 Task: Subscribe to the card.
Action: Mouse moved to (840, 243)
Screenshot: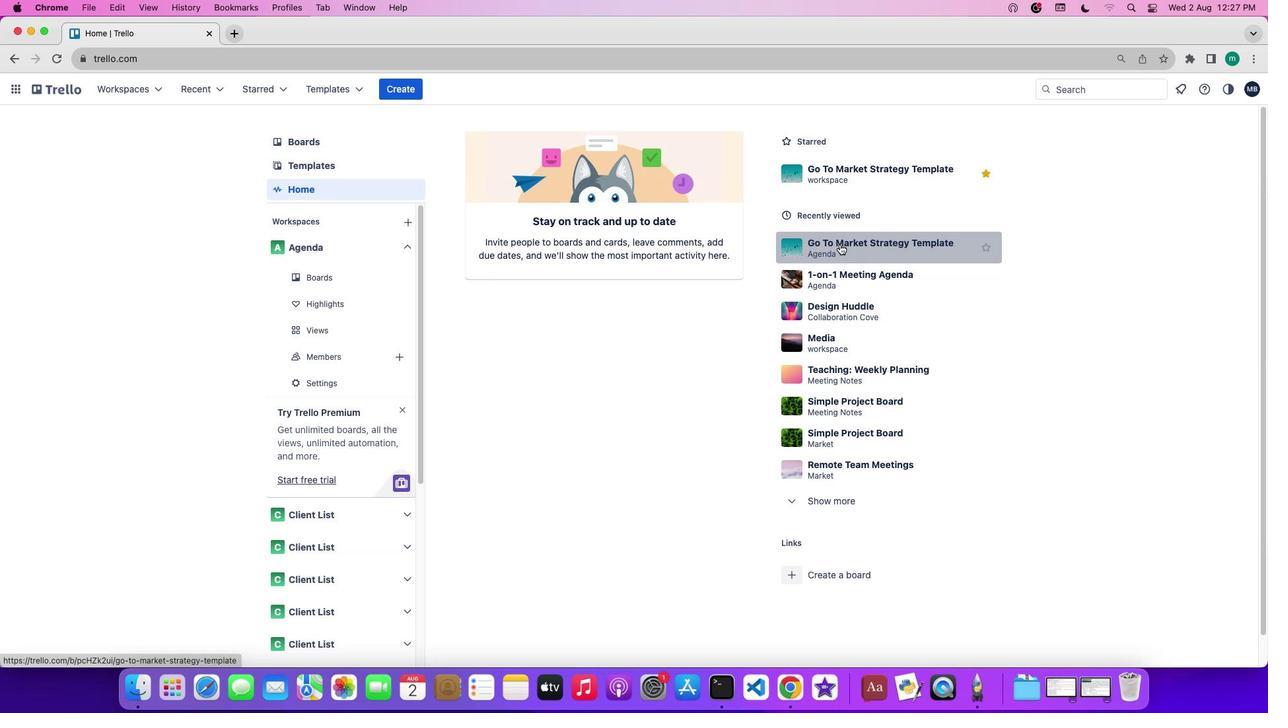 
Action: Mouse pressed left at (840, 243)
Screenshot: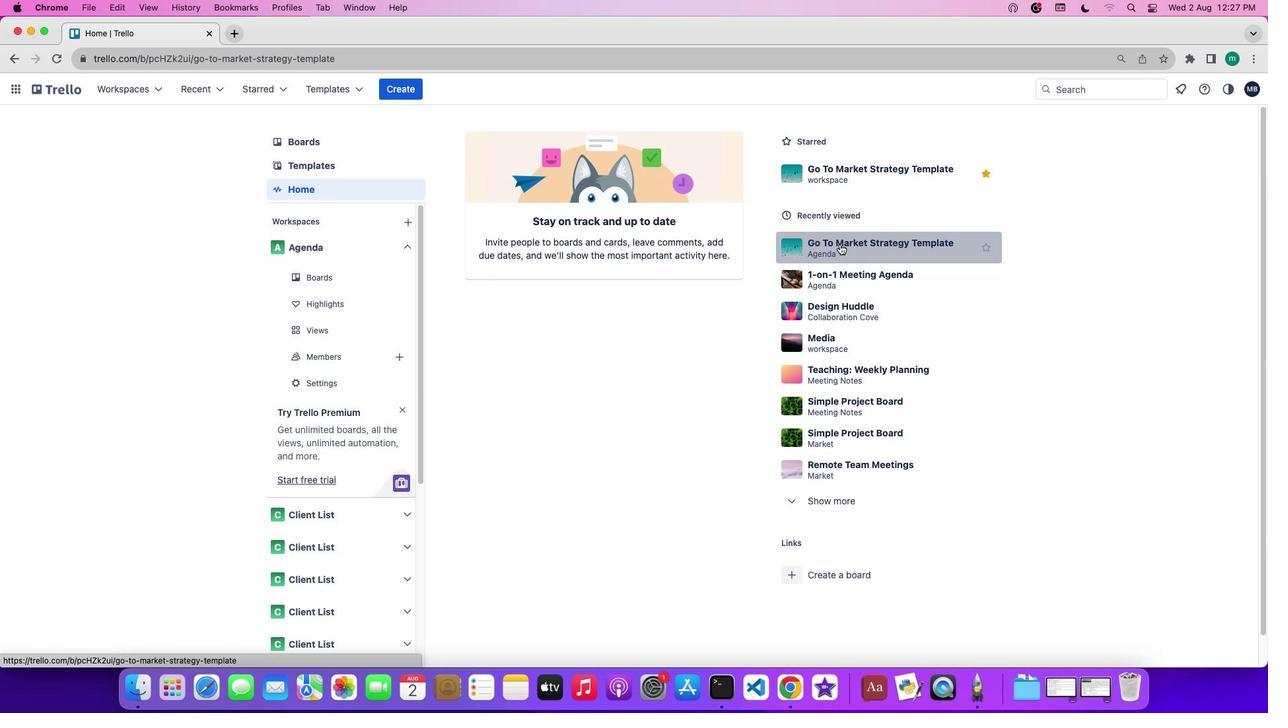 
Action: Mouse moved to (1184, 282)
Screenshot: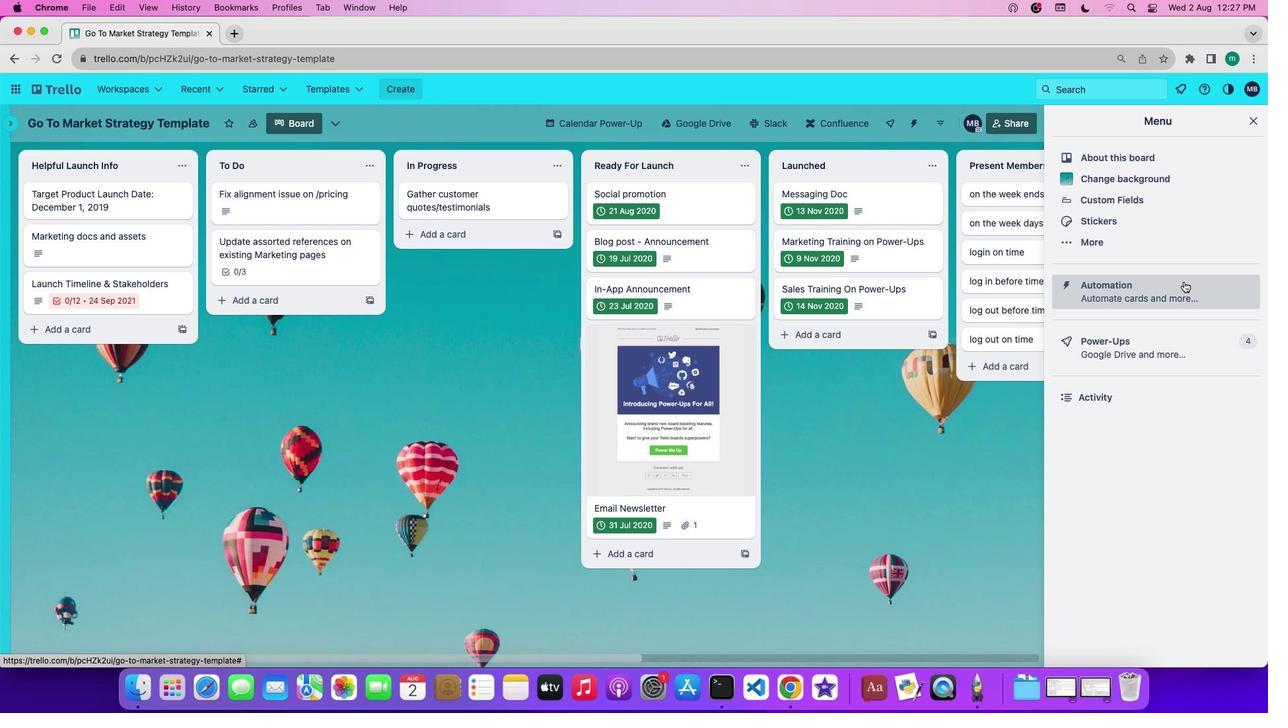 
Action: Mouse pressed left at (1184, 282)
Screenshot: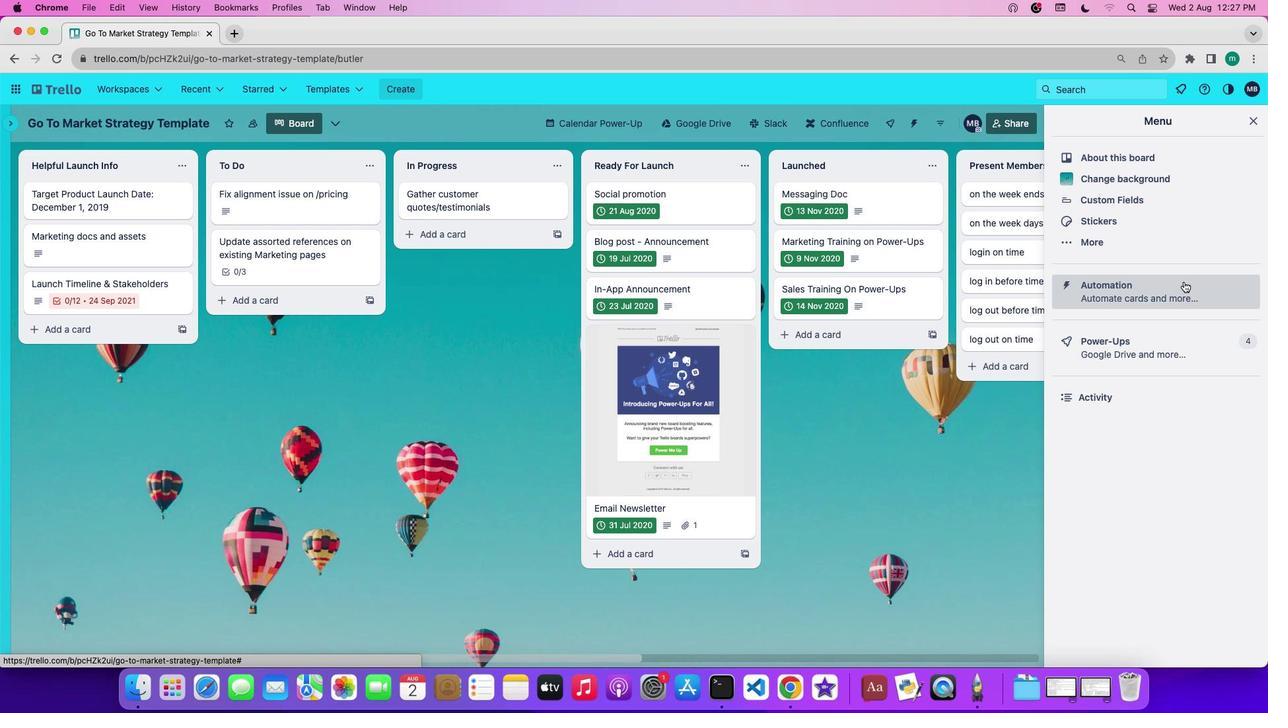 
Action: Mouse moved to (75, 347)
Screenshot: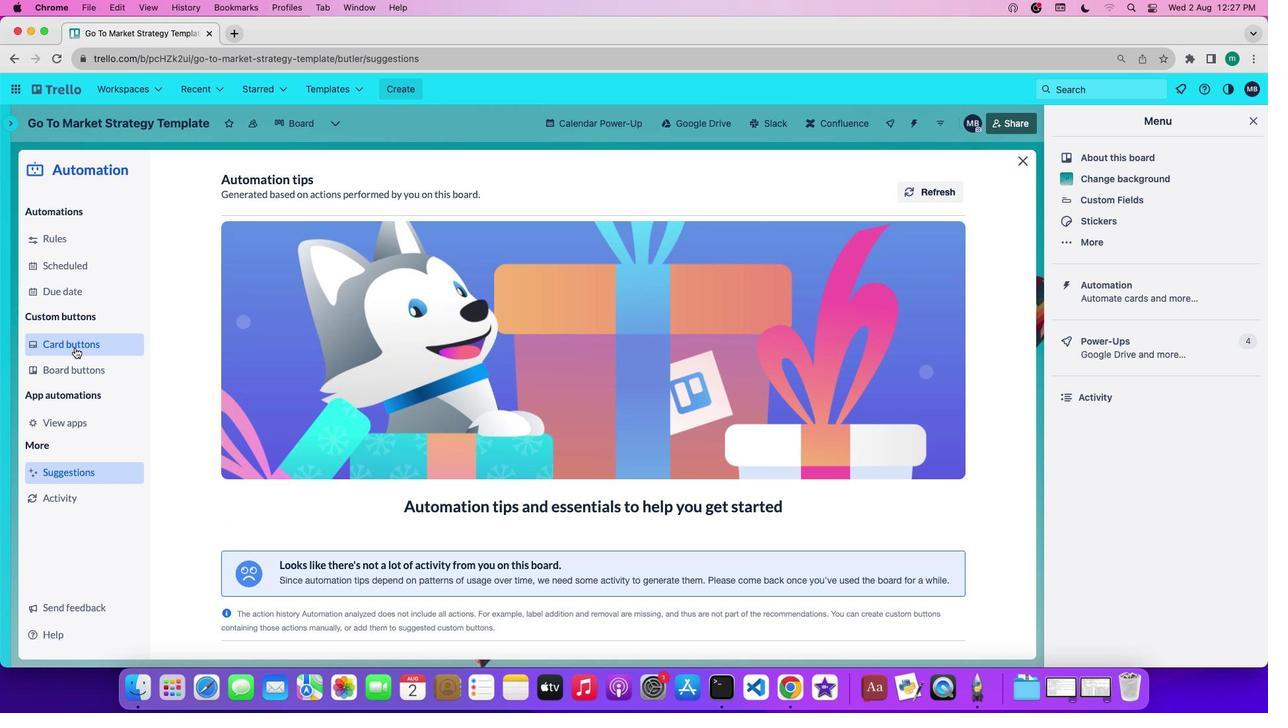 
Action: Mouse pressed left at (75, 347)
Screenshot: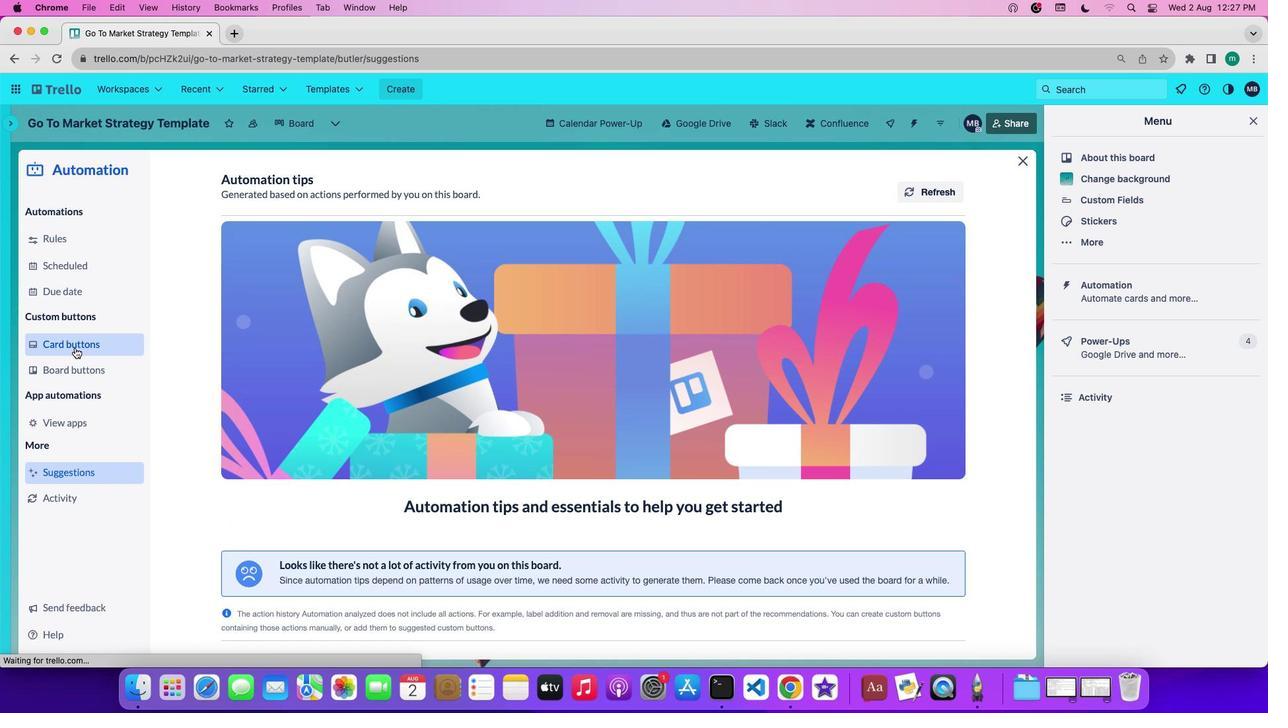 
Action: Mouse moved to (309, 457)
Screenshot: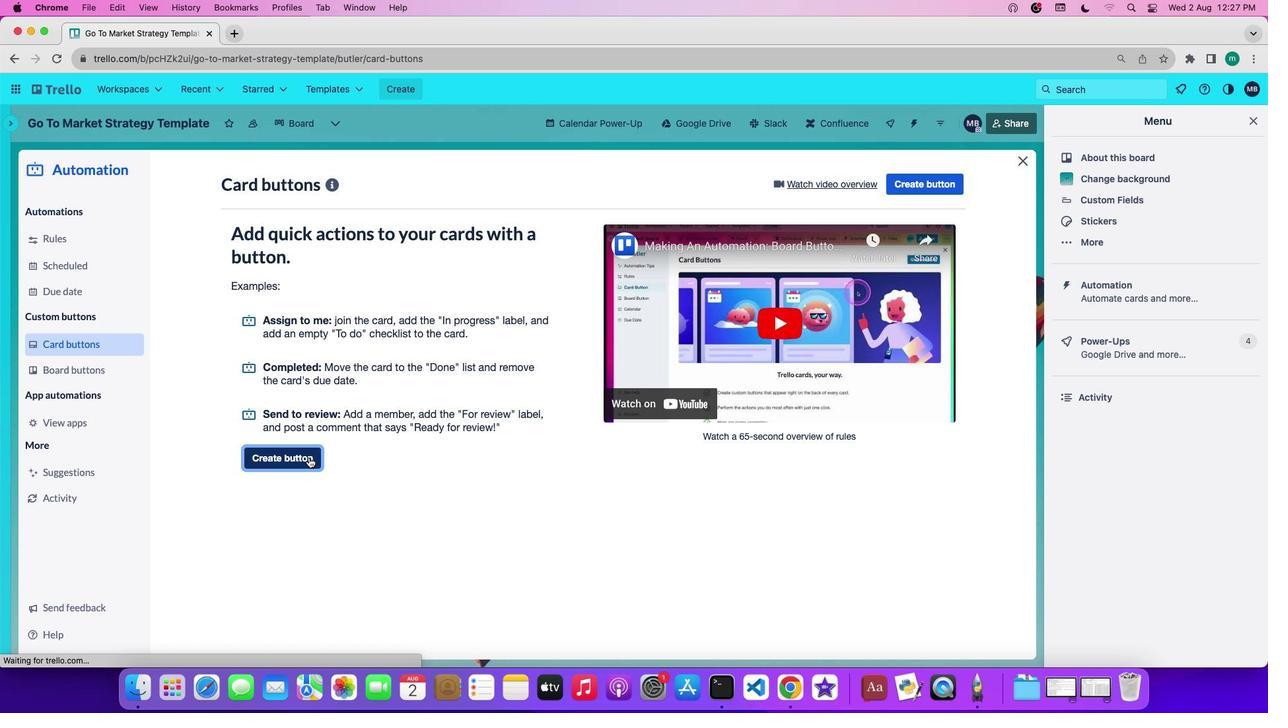
Action: Mouse pressed left at (309, 457)
Screenshot: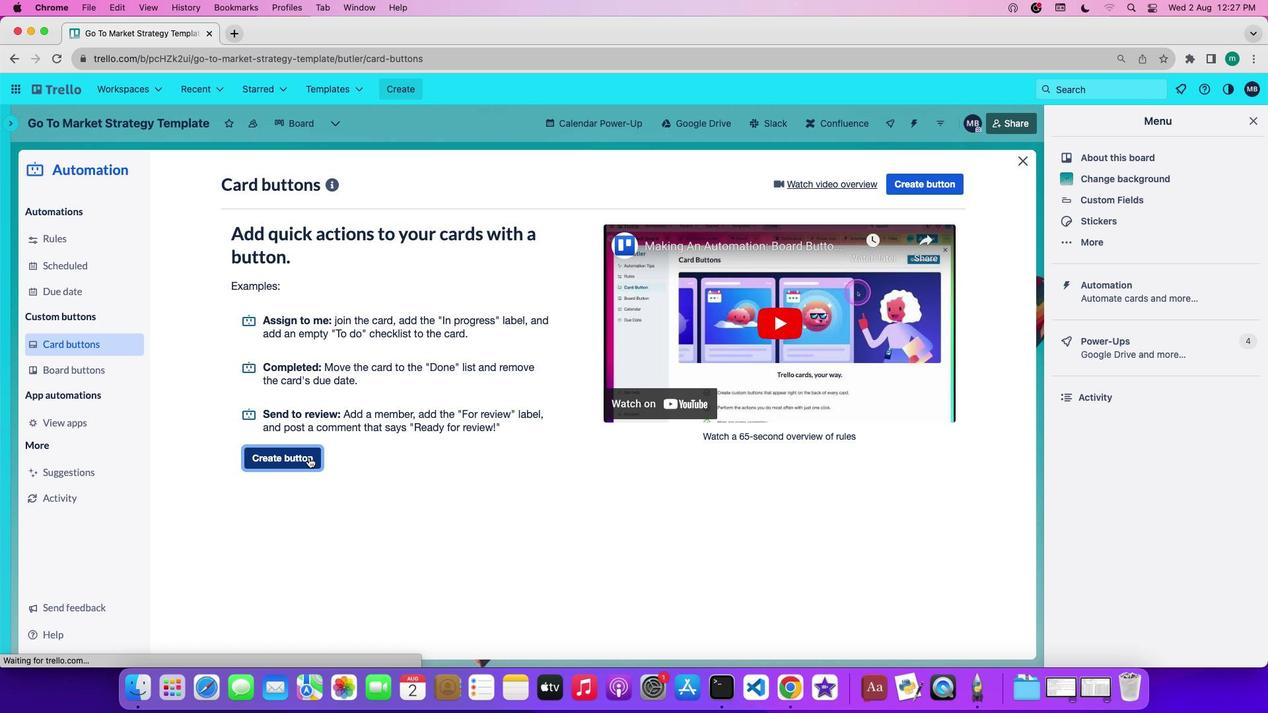 
Action: Mouse moved to (542, 358)
Screenshot: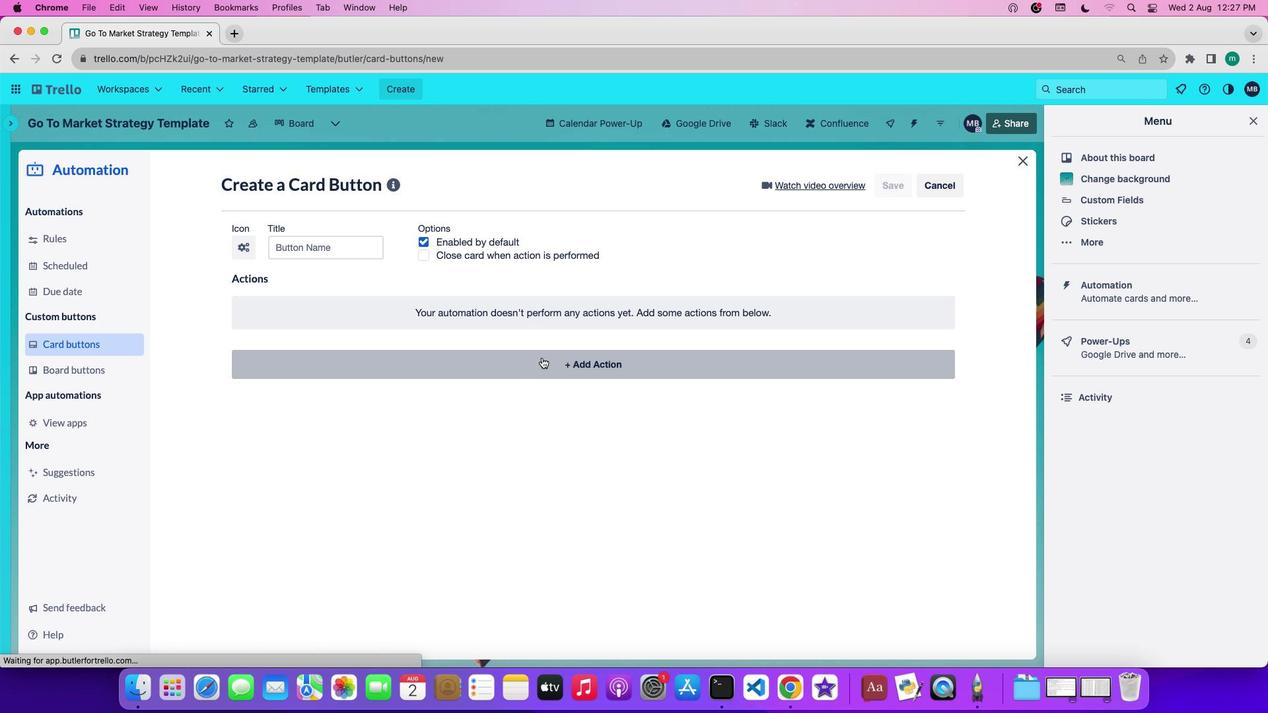 
Action: Mouse pressed left at (542, 358)
Screenshot: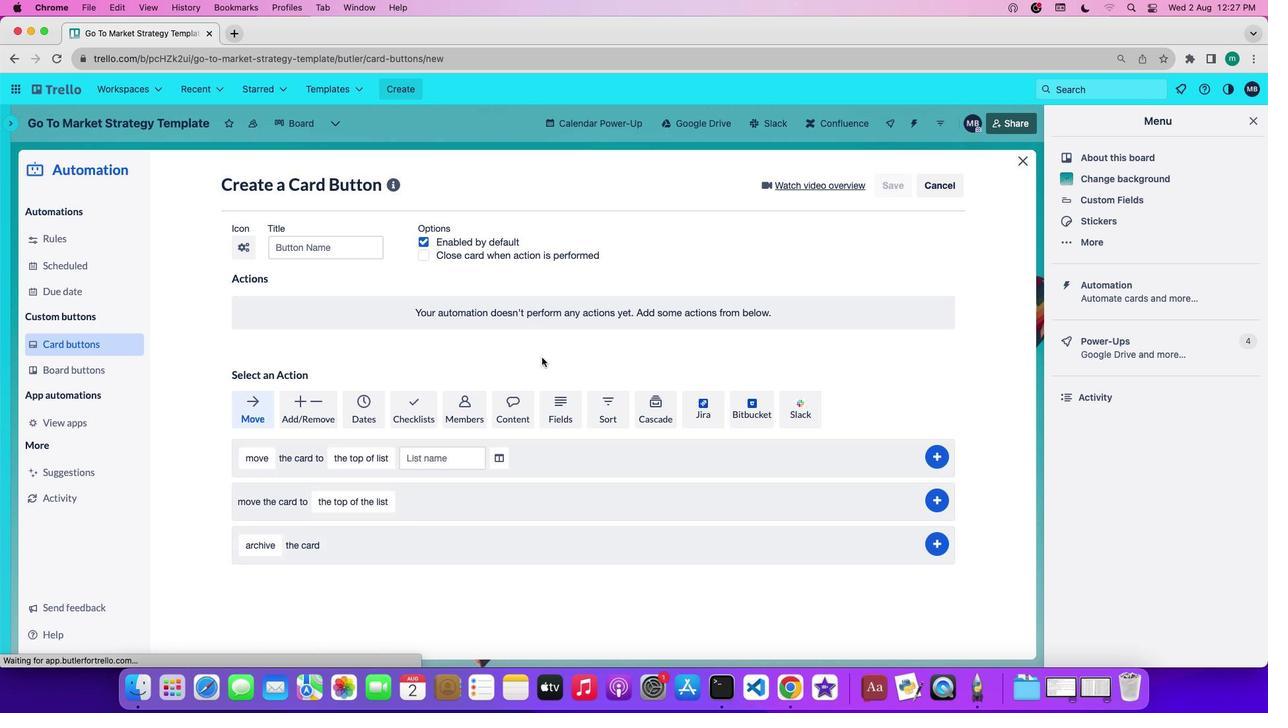
Action: Mouse moved to (475, 405)
Screenshot: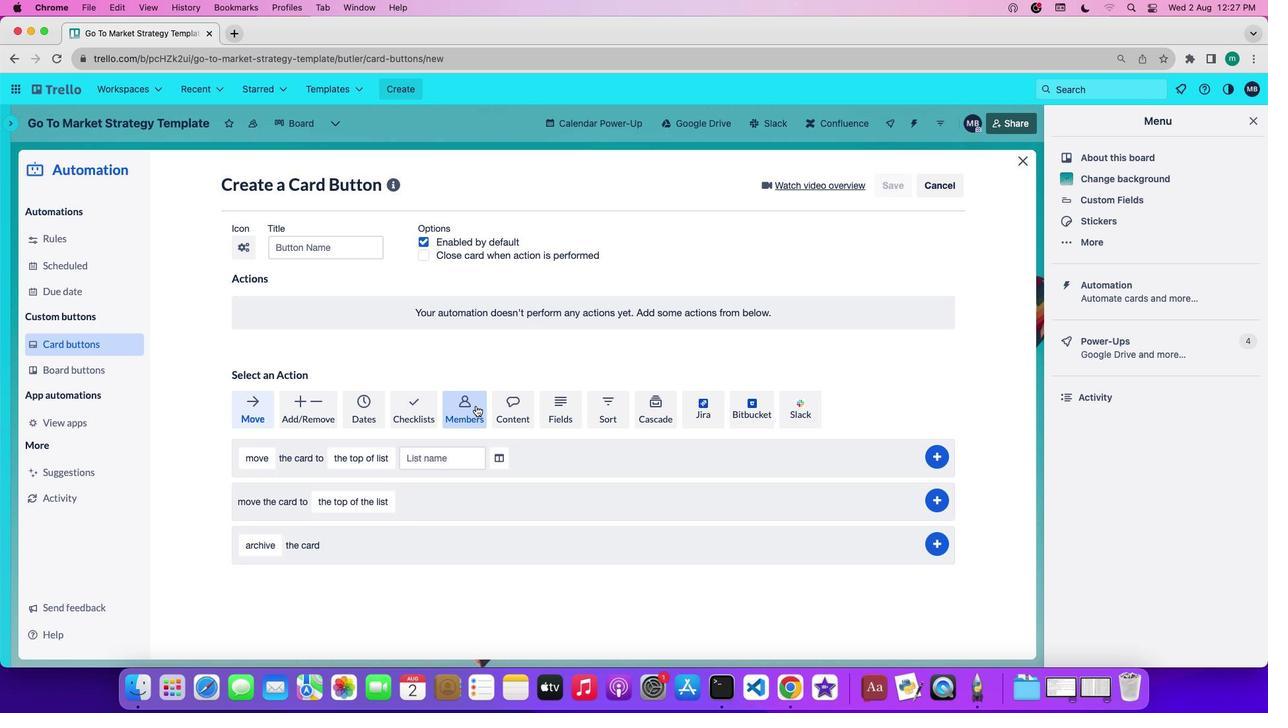 
Action: Mouse pressed left at (475, 405)
Screenshot: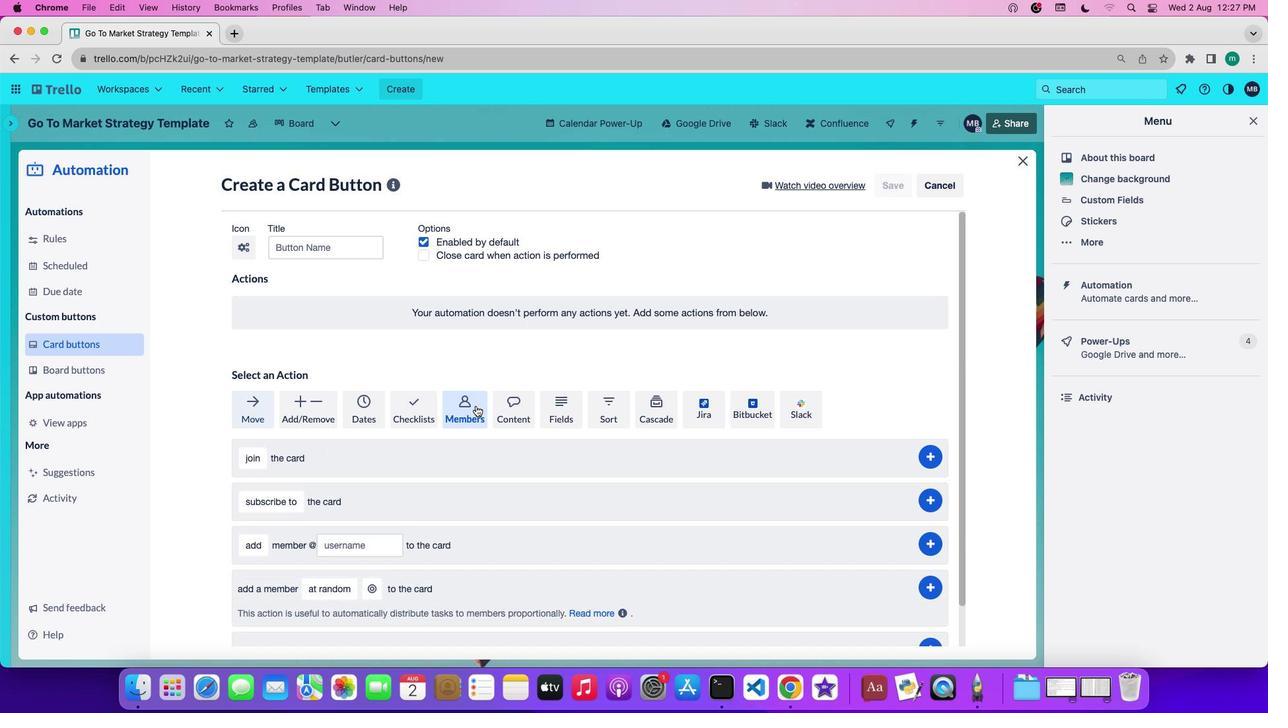 
Action: Mouse moved to (266, 458)
Screenshot: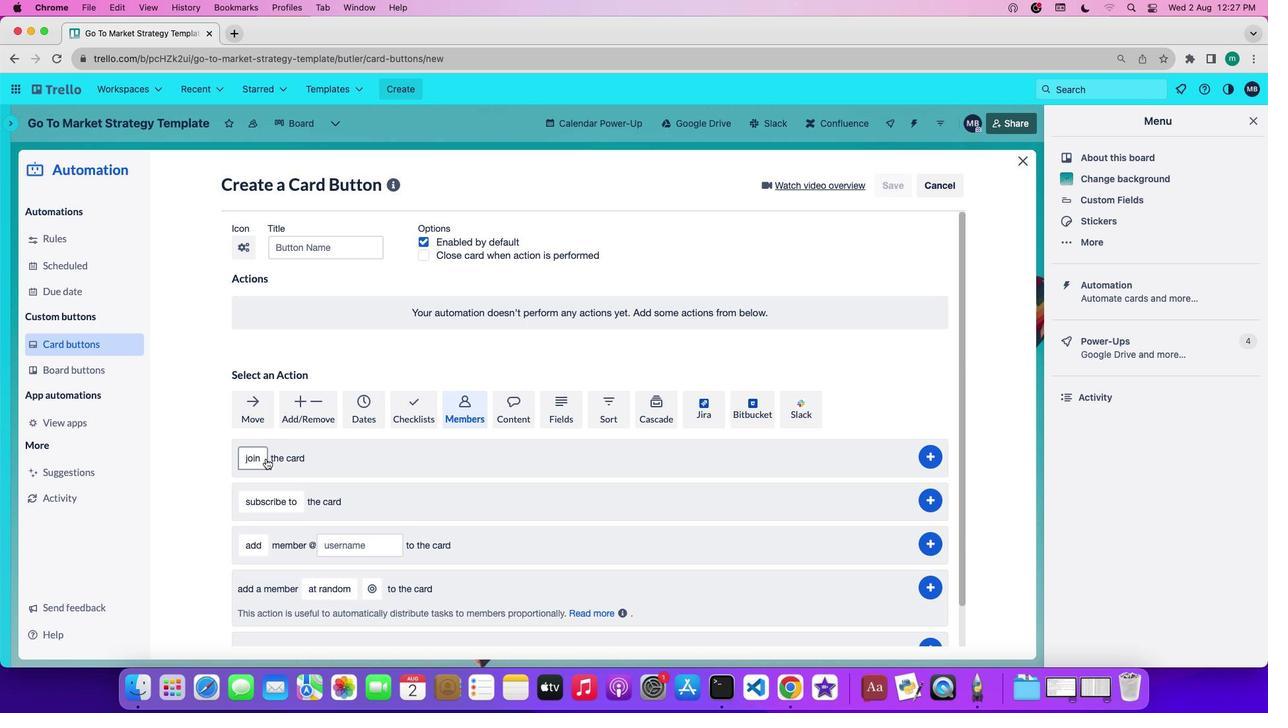 
Action: Mouse pressed left at (266, 458)
Screenshot: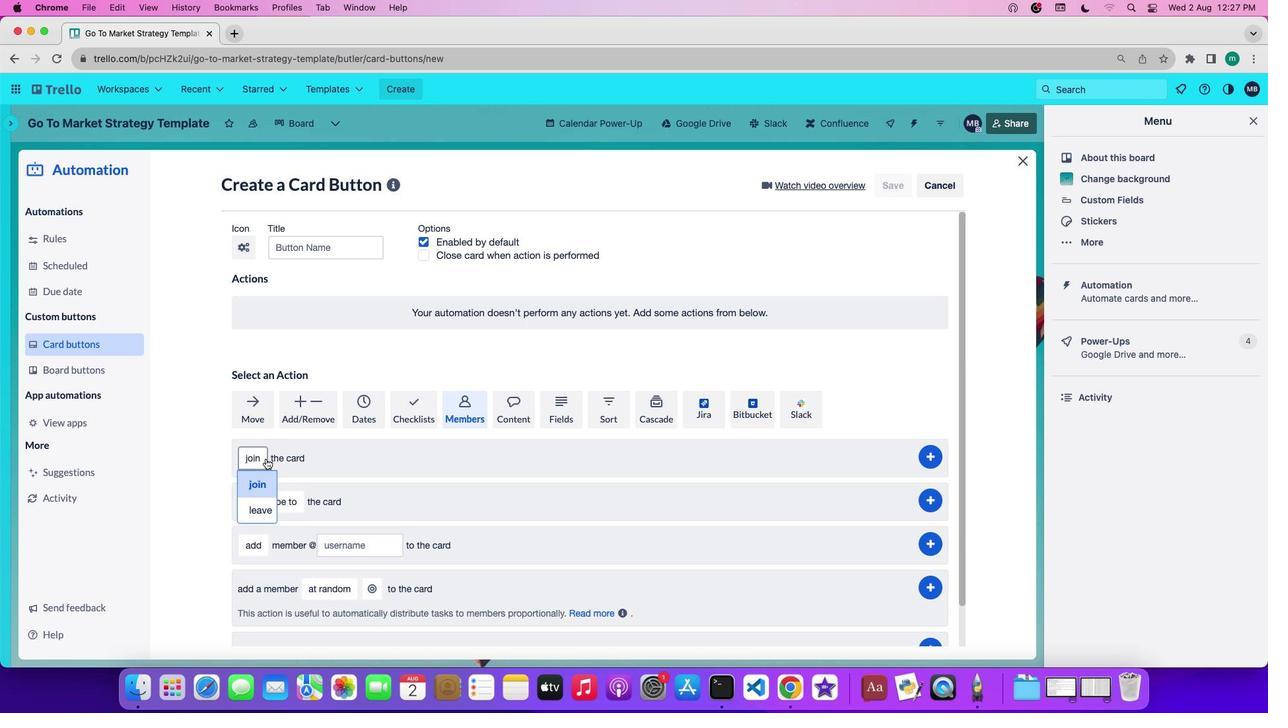 
Action: Mouse moved to (293, 500)
Screenshot: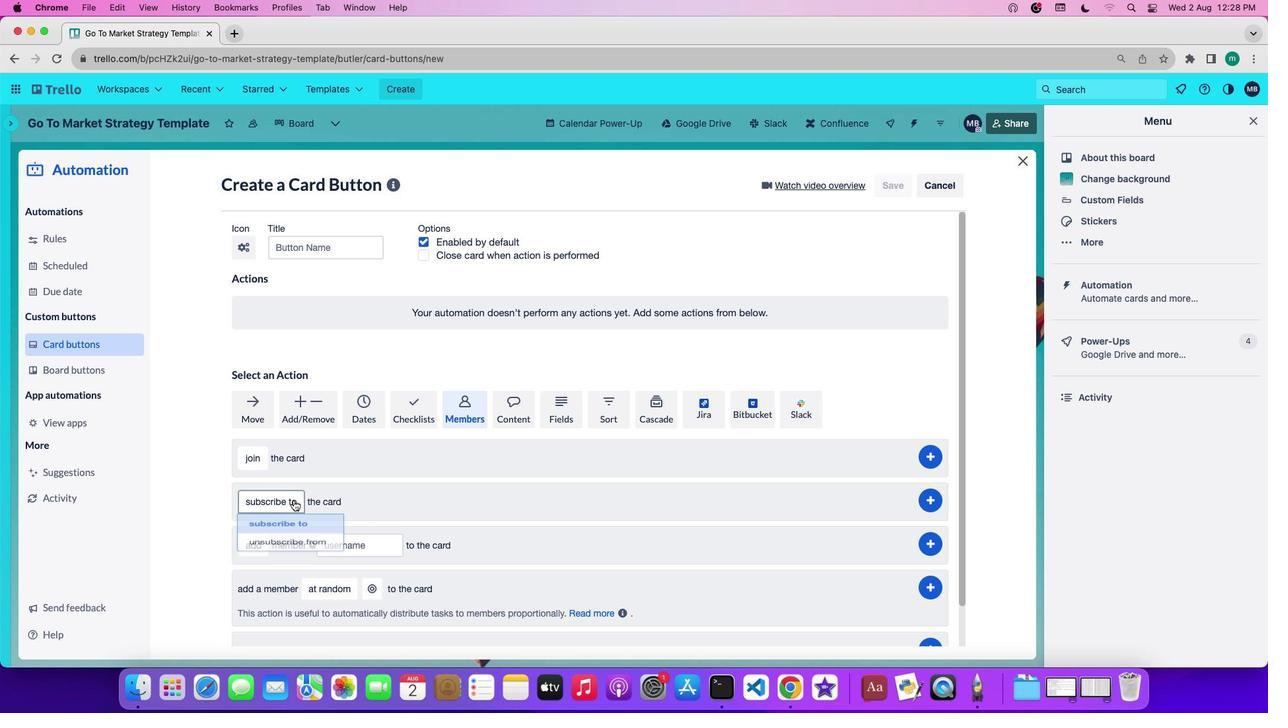 
Action: Mouse pressed left at (293, 500)
Screenshot: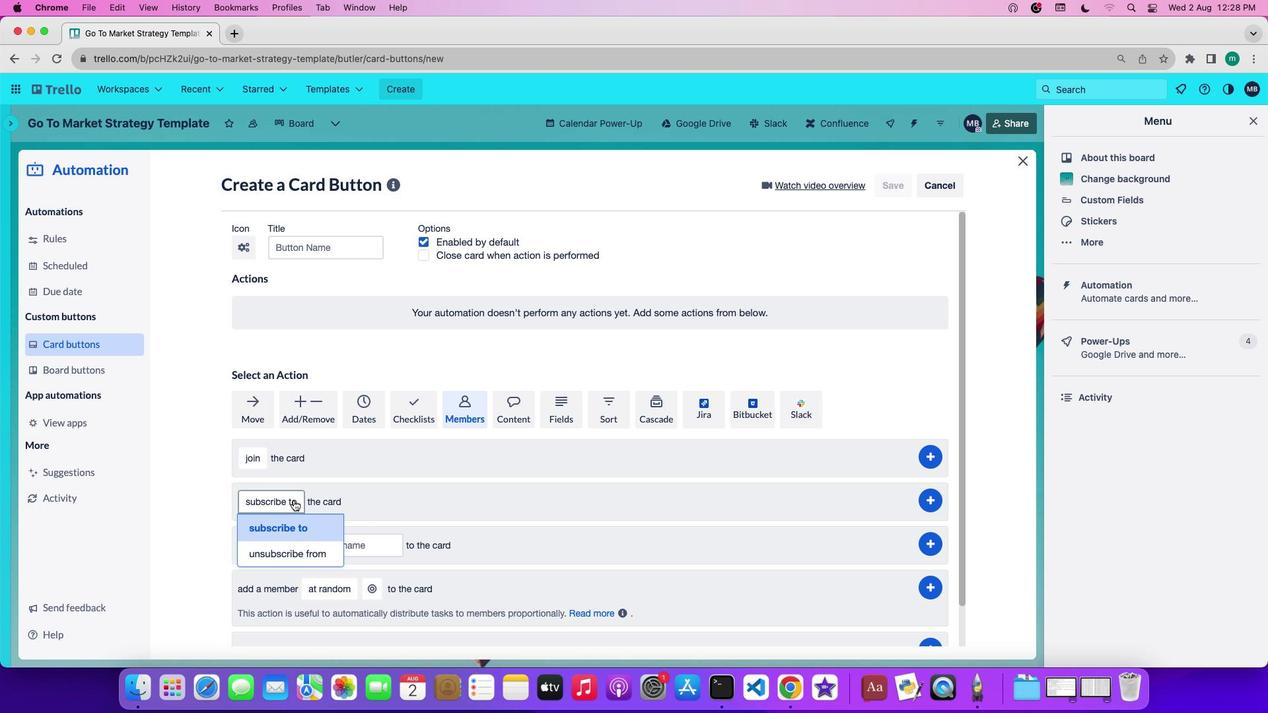 
Action: Mouse moved to (297, 523)
Screenshot: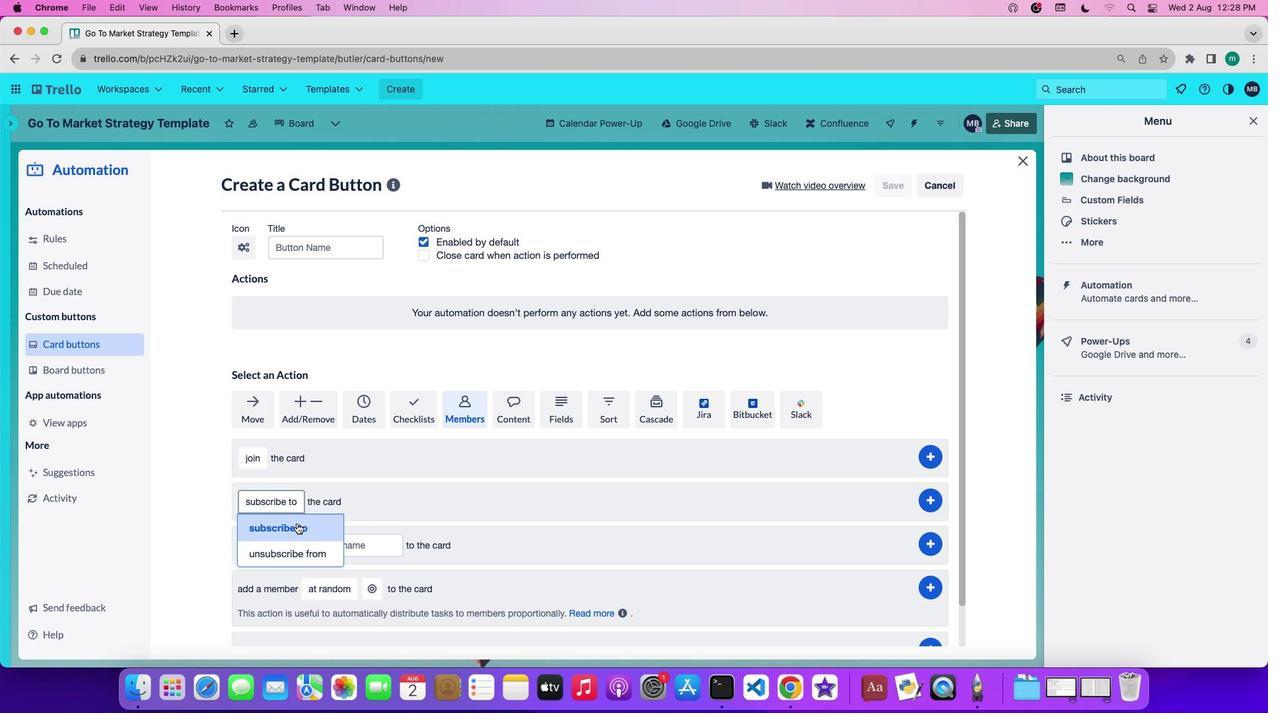 
Action: Mouse pressed left at (297, 523)
Screenshot: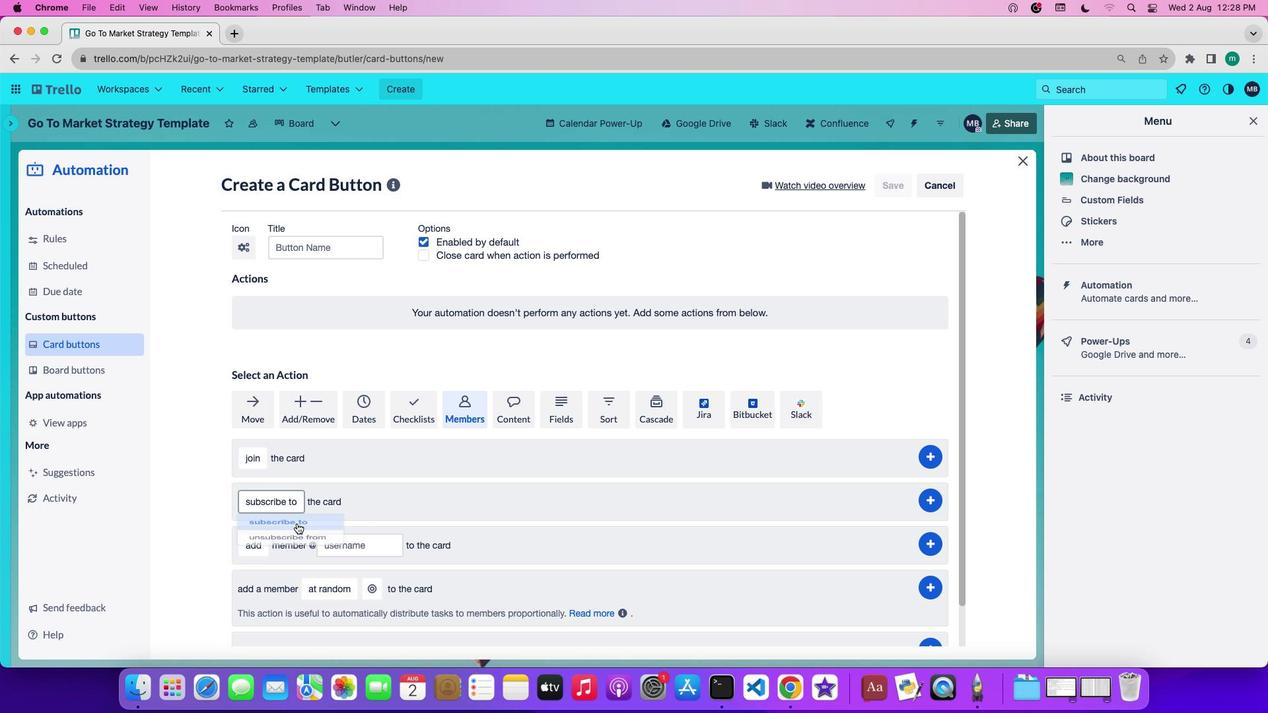 
Action: Mouse moved to (937, 504)
Screenshot: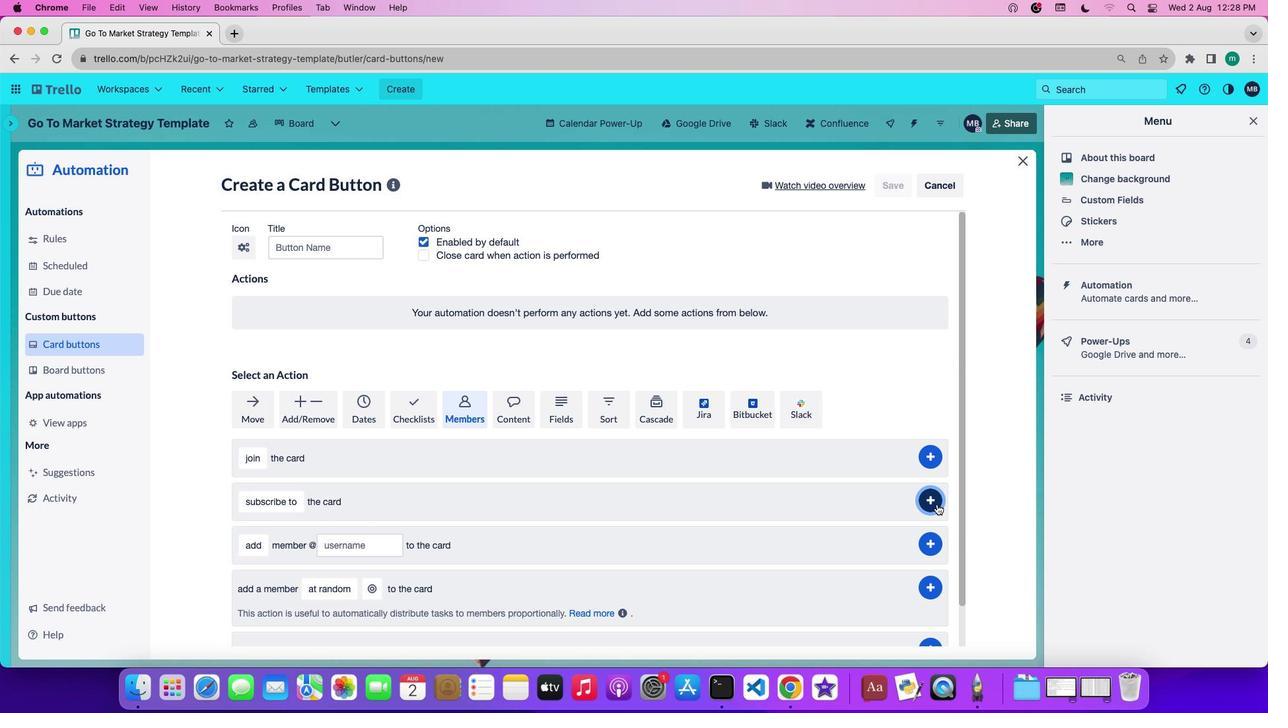 
Action: Mouse pressed left at (937, 504)
Screenshot: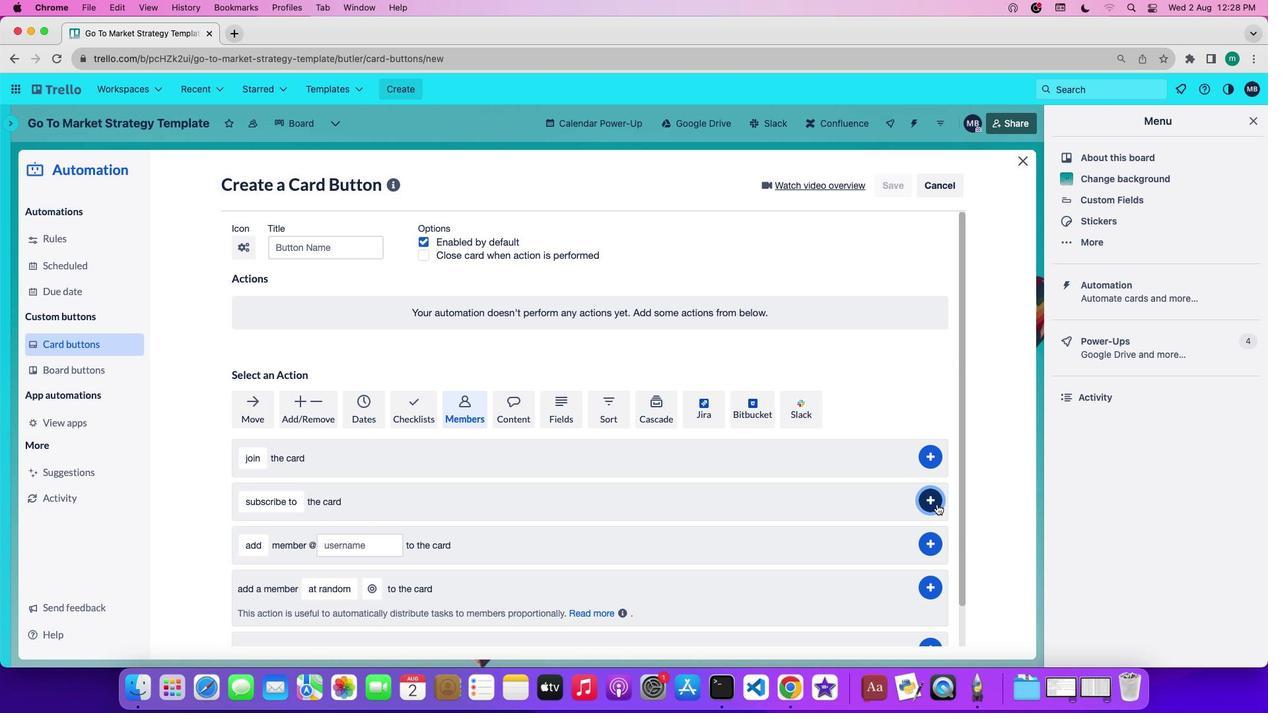 
